 Task: Enable interaction limits for 24 hours only for existing users in the organization "Mark56771".
Action: Mouse moved to (989, 82)
Screenshot: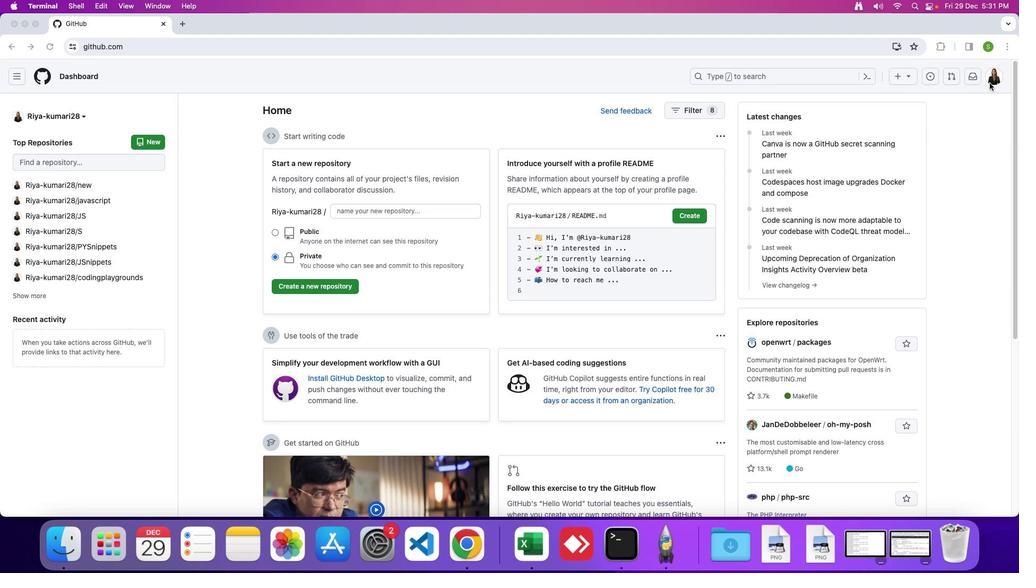 
Action: Mouse pressed left at (989, 82)
Screenshot: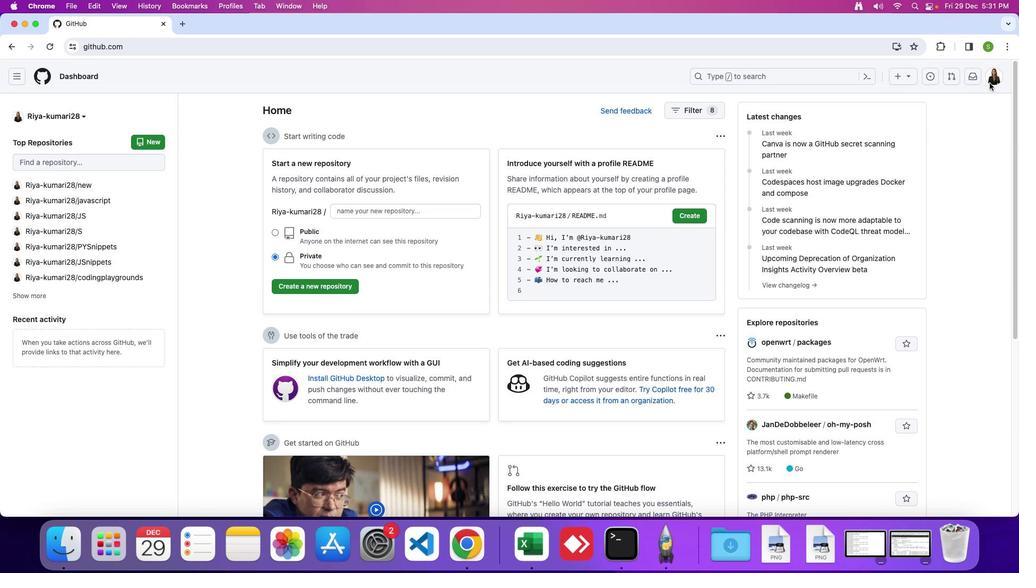 
Action: Mouse moved to (993, 76)
Screenshot: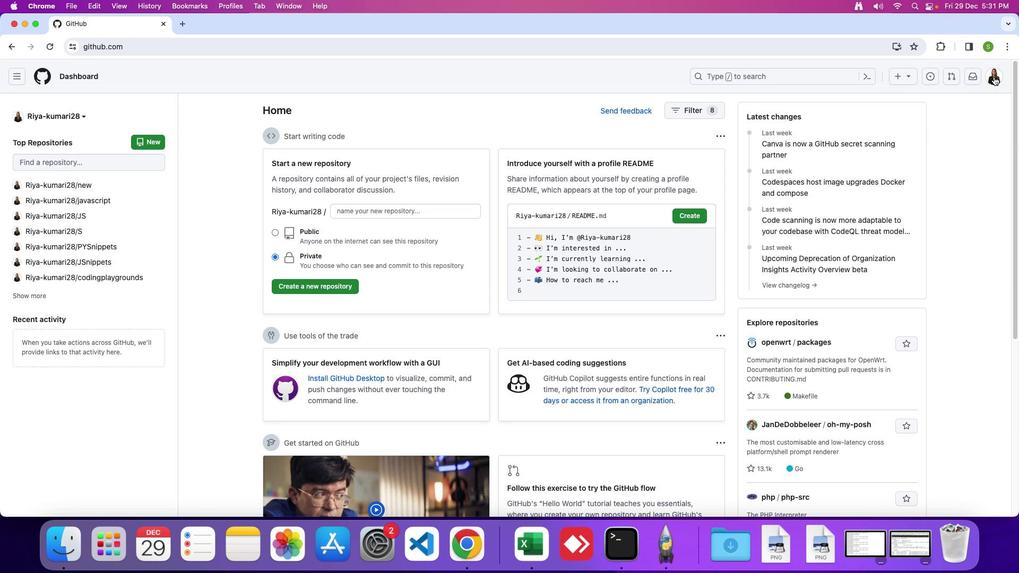 
Action: Mouse pressed left at (993, 76)
Screenshot: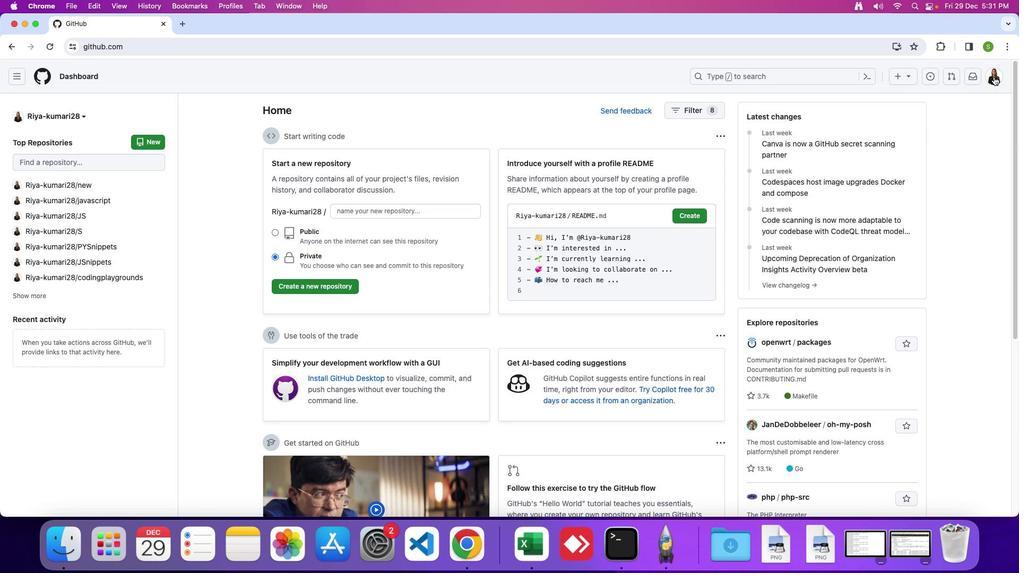 
Action: Mouse moved to (916, 204)
Screenshot: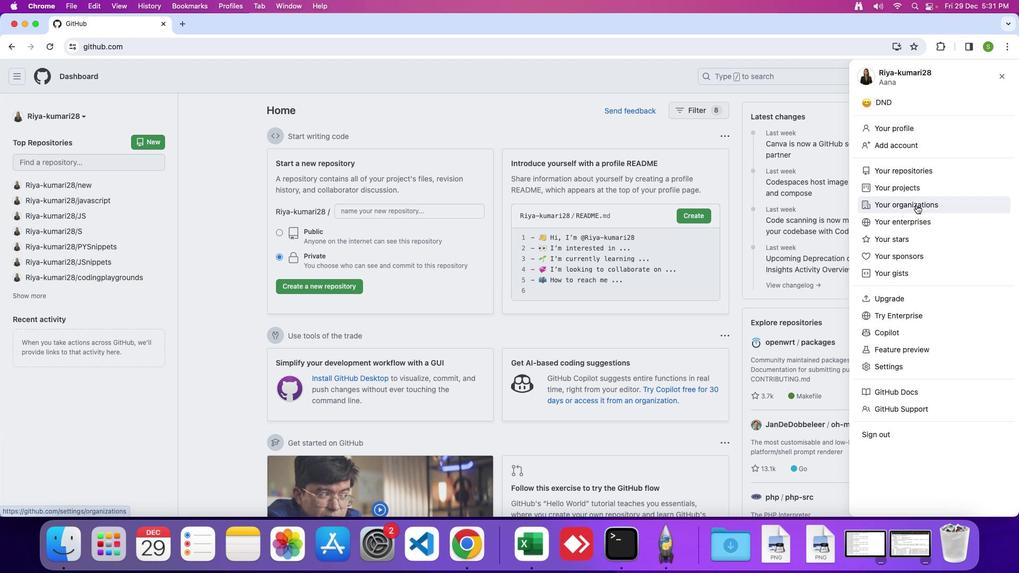 
Action: Mouse pressed left at (916, 204)
Screenshot: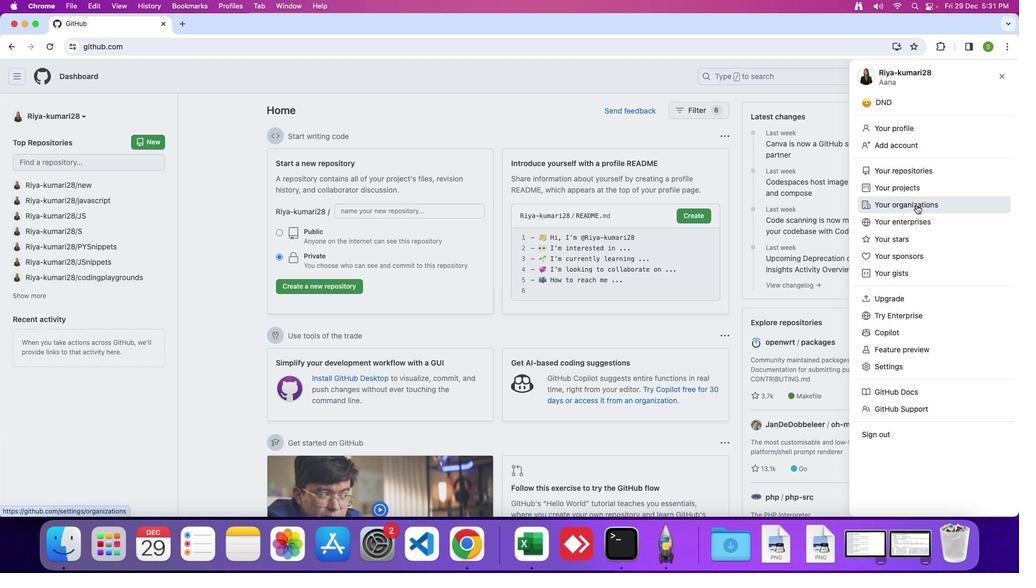 
Action: Mouse moved to (770, 220)
Screenshot: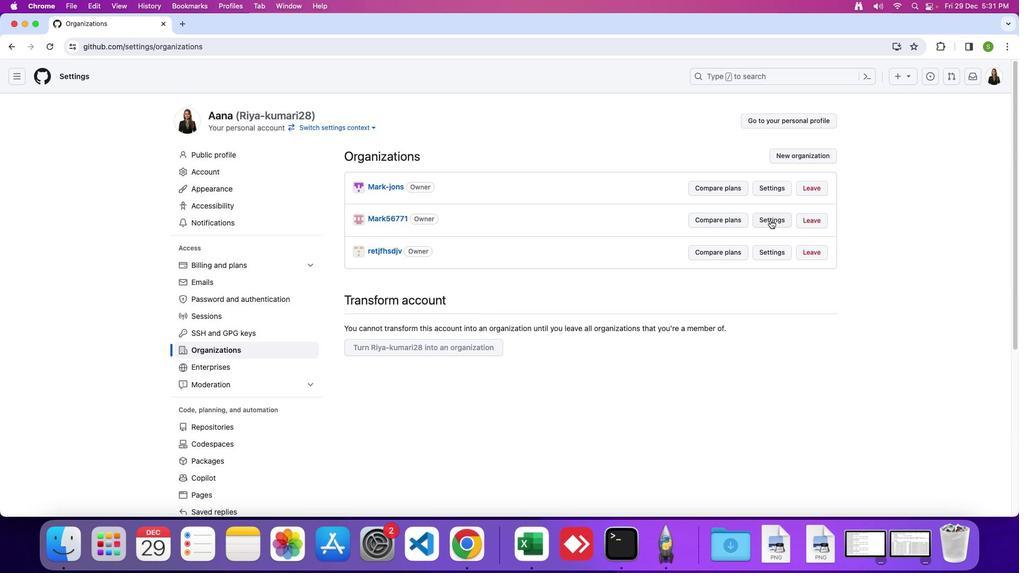
Action: Mouse pressed left at (770, 220)
Screenshot: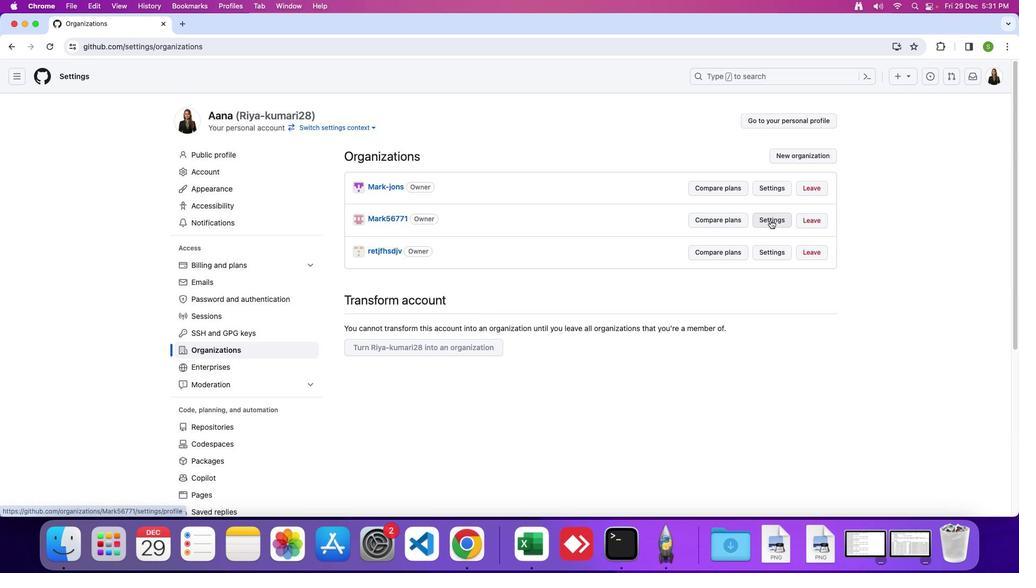 
Action: Mouse moved to (290, 281)
Screenshot: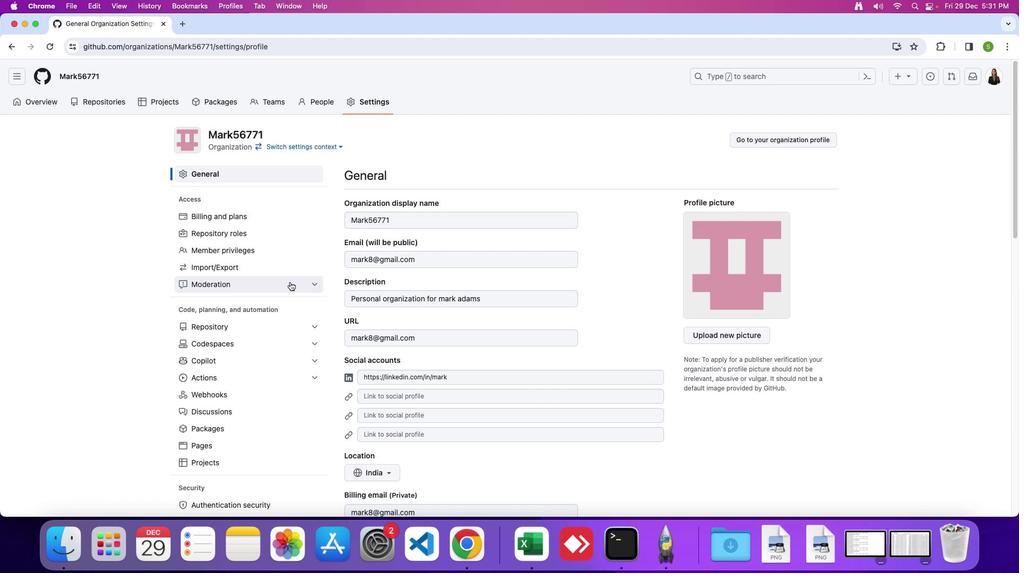
Action: Mouse pressed left at (290, 281)
Screenshot: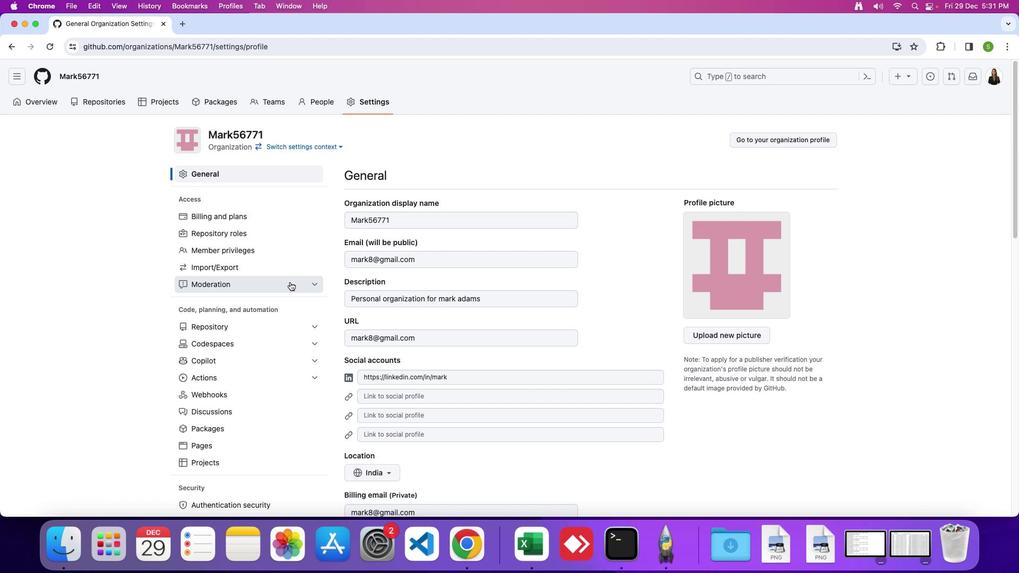 
Action: Mouse moved to (266, 314)
Screenshot: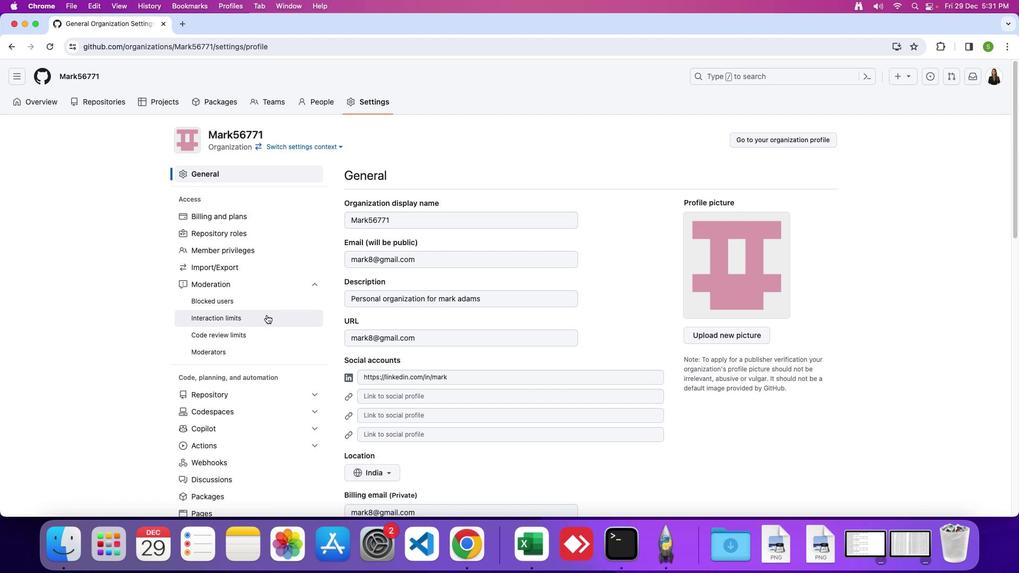 
Action: Mouse pressed left at (266, 314)
Screenshot: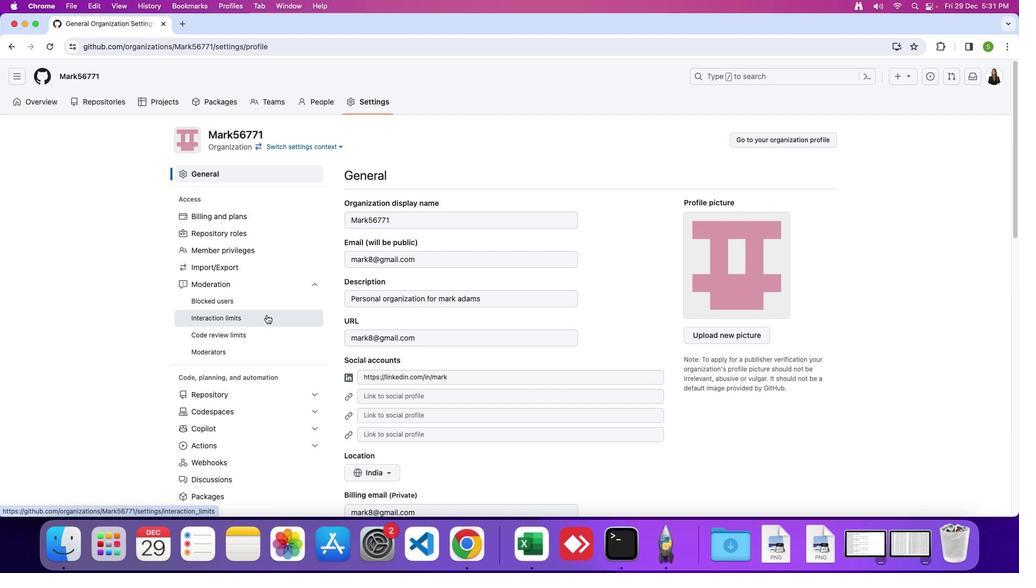 
Action: Mouse moved to (809, 285)
Screenshot: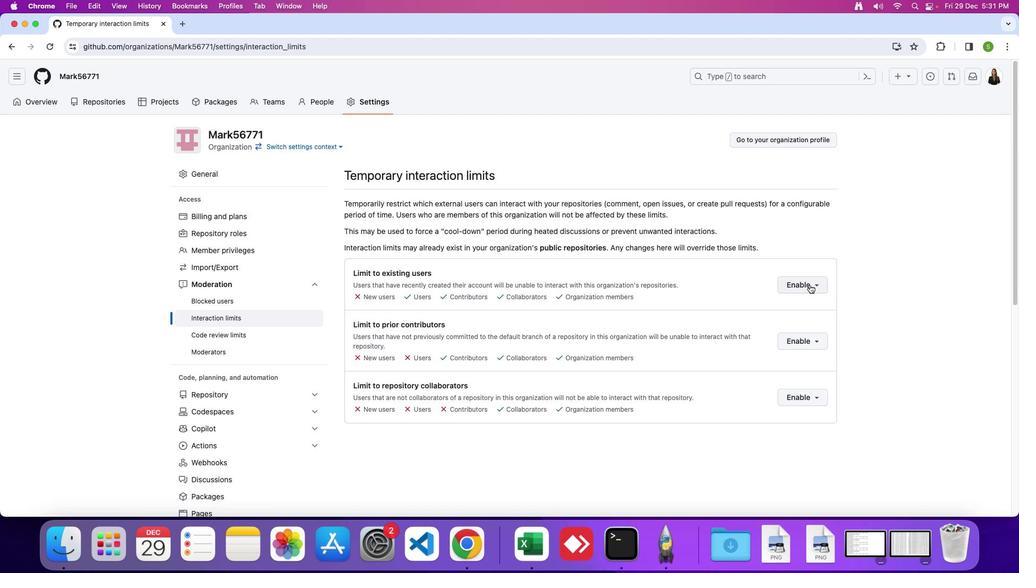 
Action: Mouse pressed left at (809, 285)
Screenshot: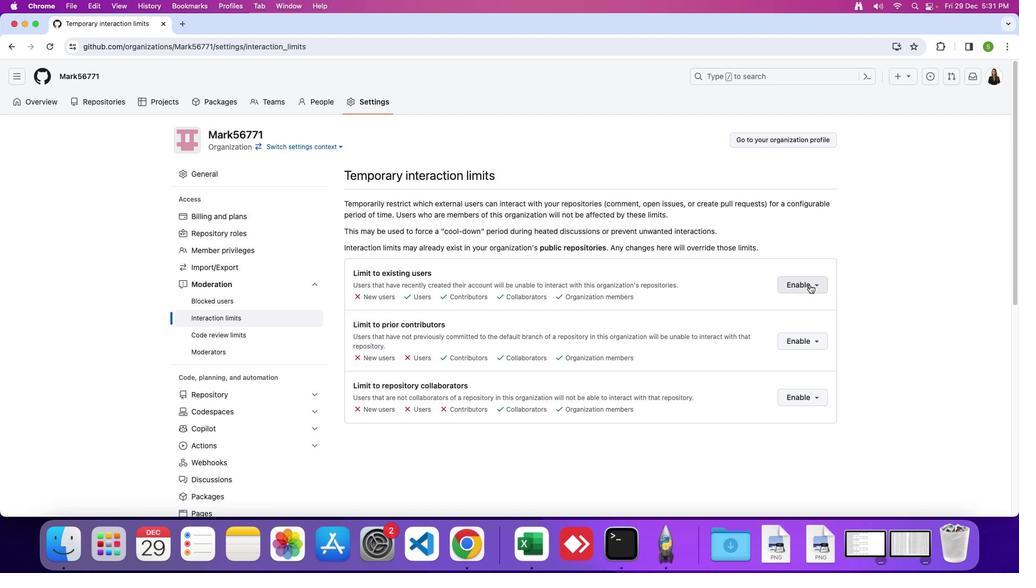 
Action: Mouse moved to (704, 324)
Screenshot: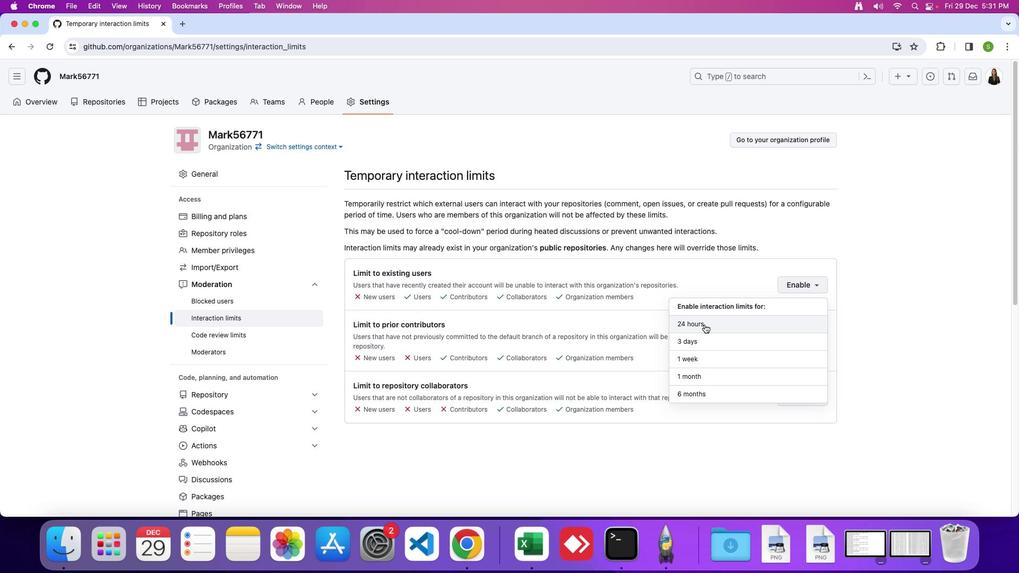 
Action: Mouse pressed left at (704, 324)
Screenshot: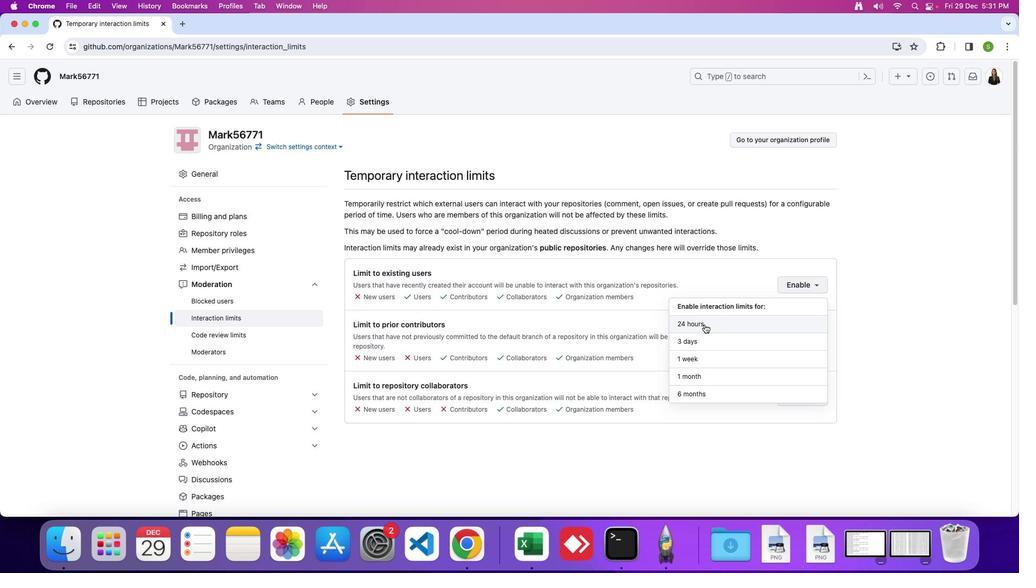 
